 Task: Select the show release notes.
Action: Mouse moved to (6, 614)
Screenshot: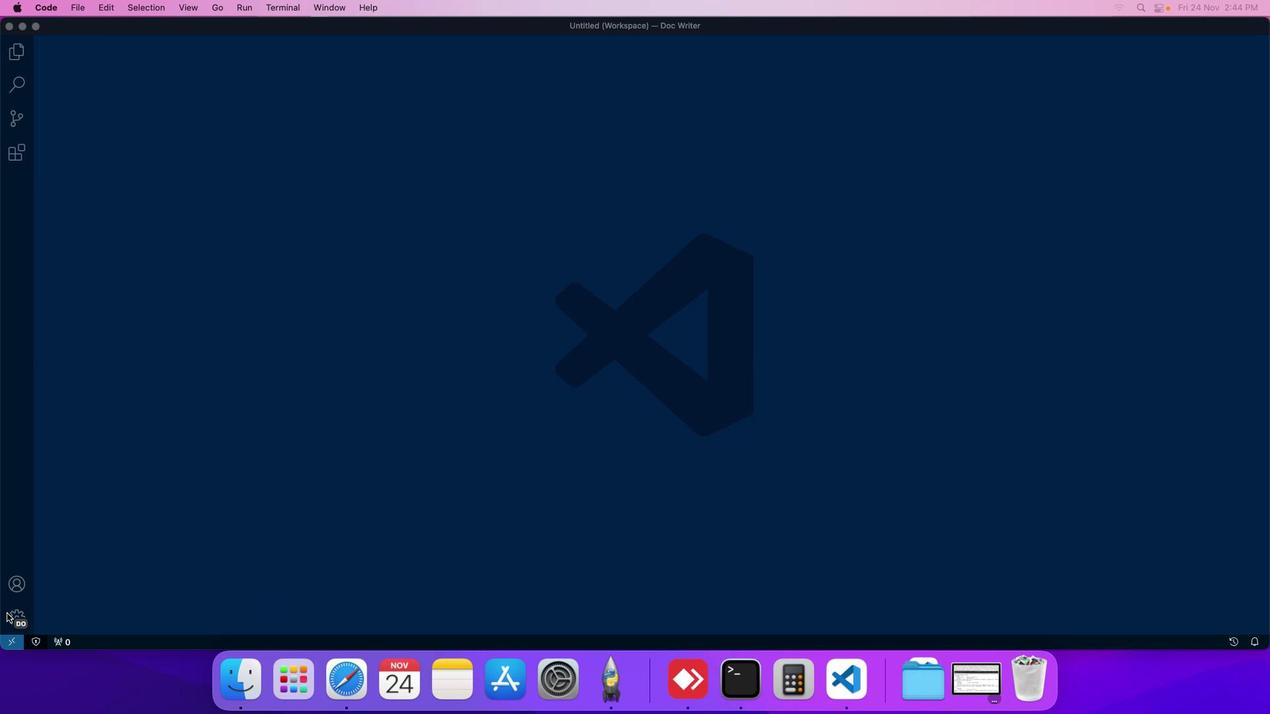 
Action: Mouse pressed left at (6, 614)
Screenshot: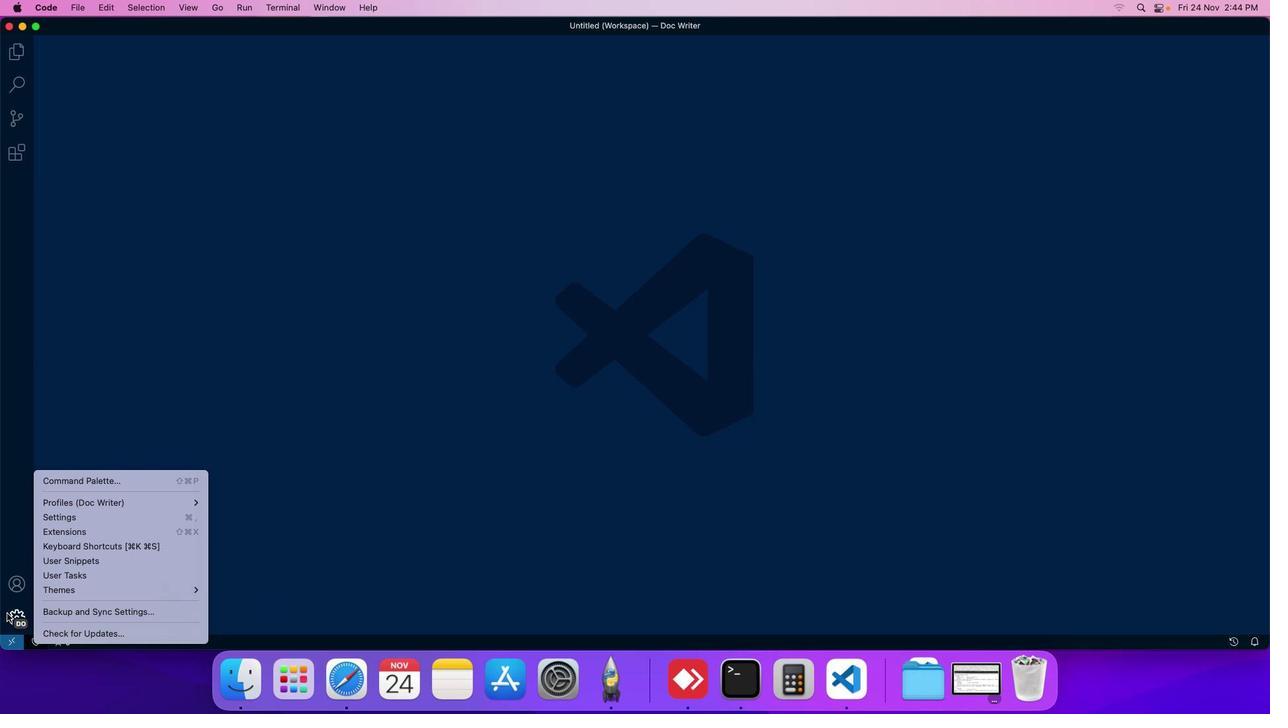 
Action: Mouse moved to (66, 484)
Screenshot: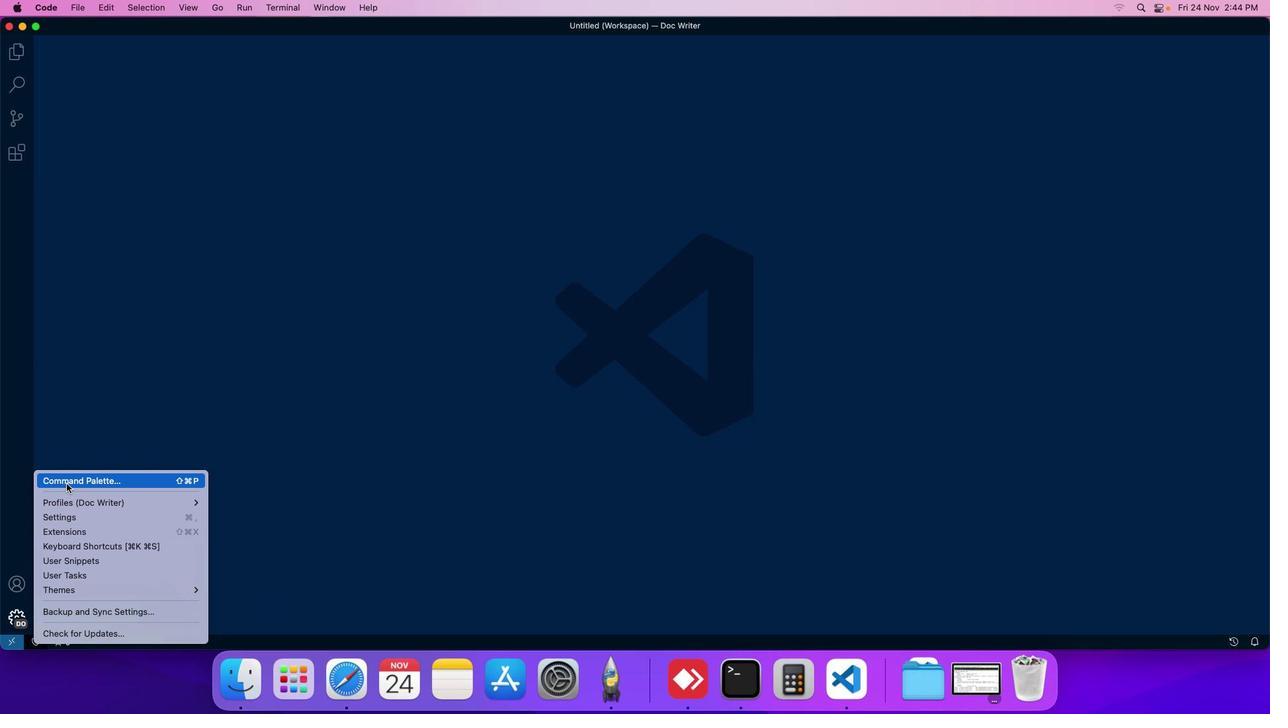 
Action: Mouse pressed left at (66, 484)
Screenshot: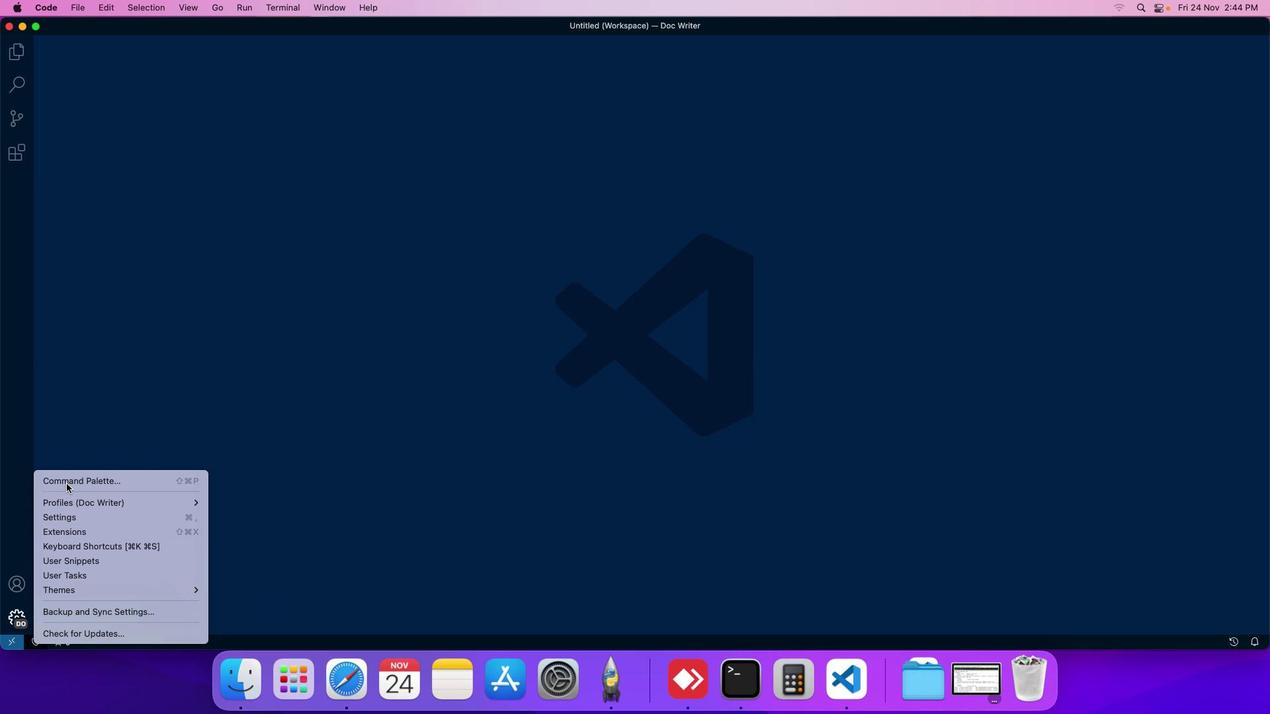 
Action: Mouse moved to (488, 248)
Screenshot: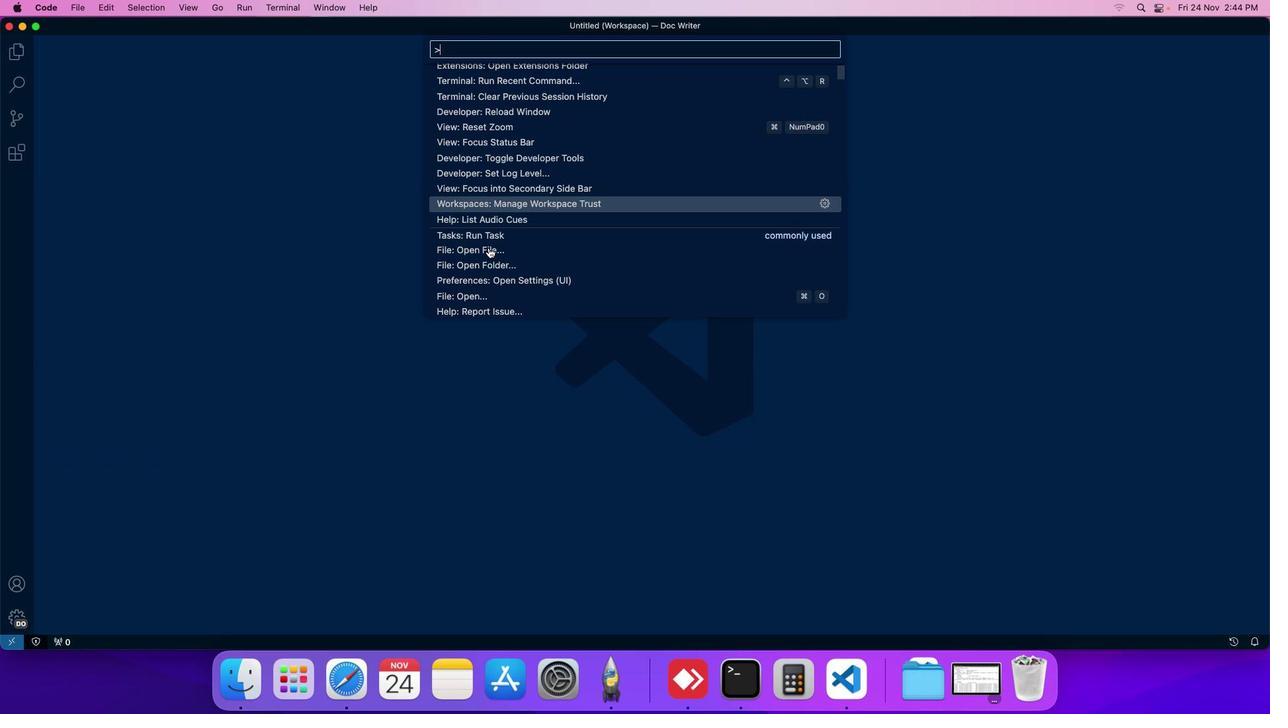 
Action: Mouse scrolled (488, 248) with delta (0, 0)
Screenshot: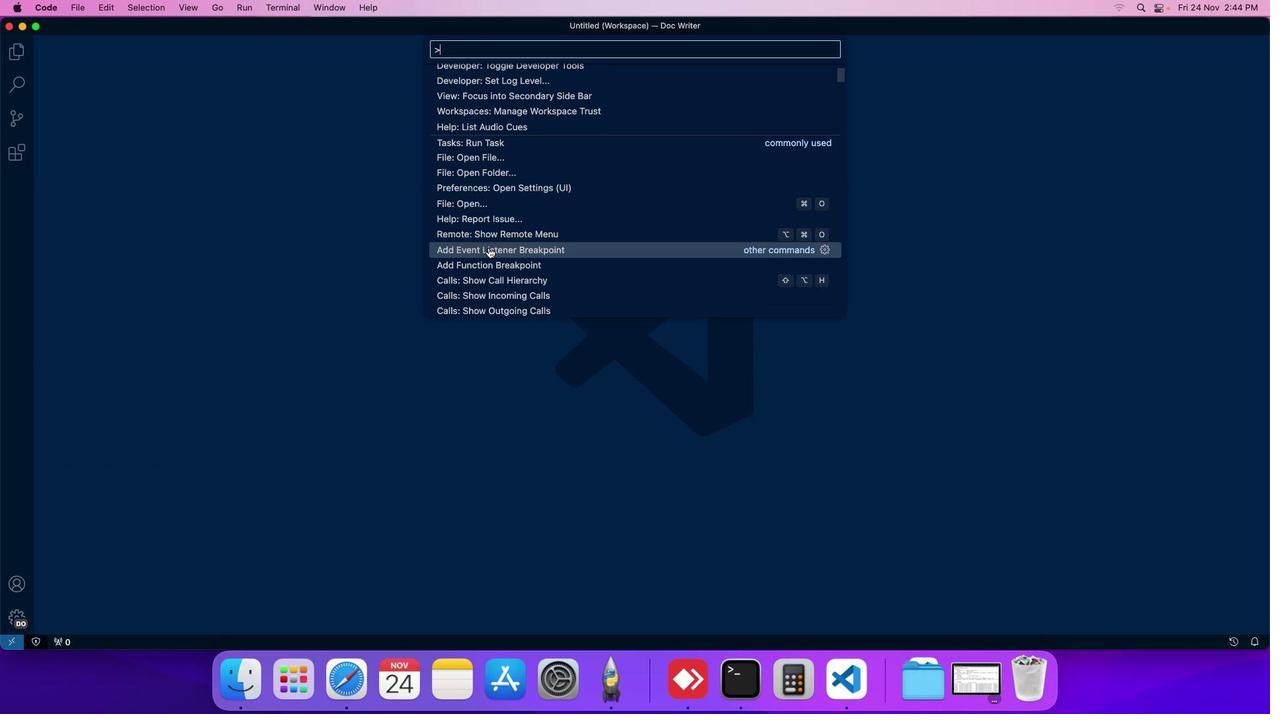 
Action: Mouse scrolled (488, 248) with delta (0, 0)
Screenshot: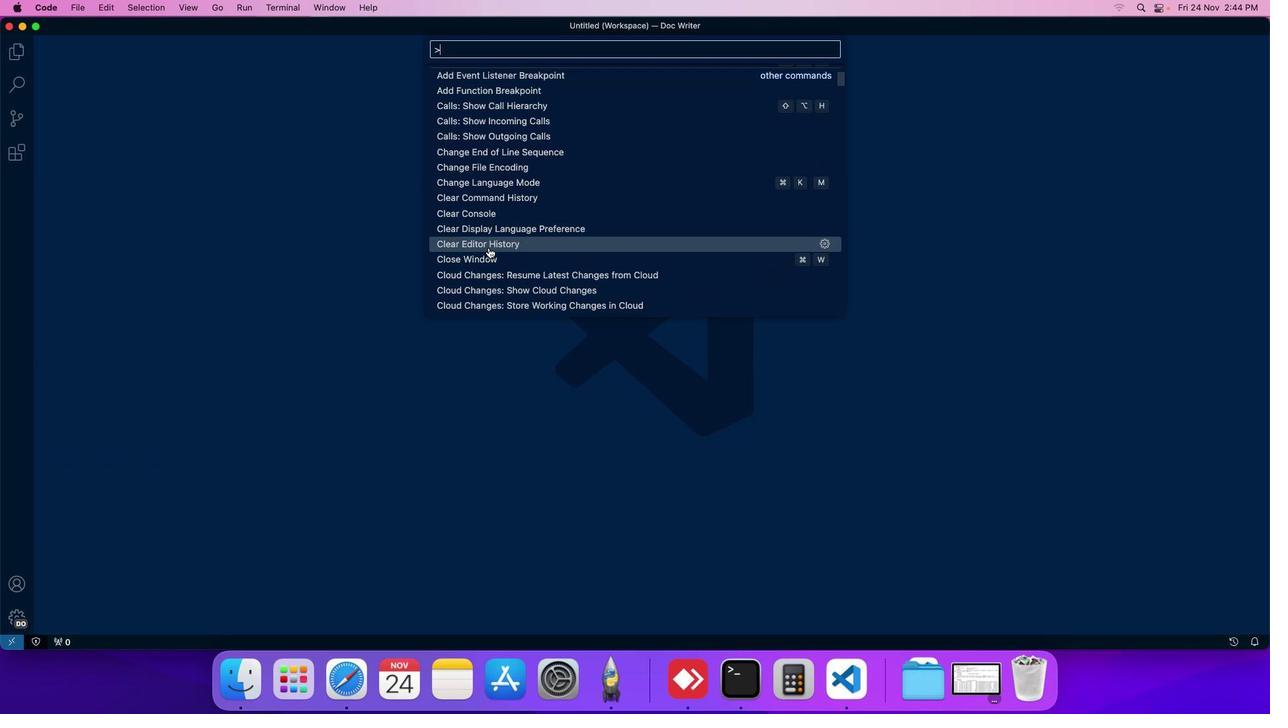 
Action: Mouse scrolled (488, 248) with delta (0, 0)
Screenshot: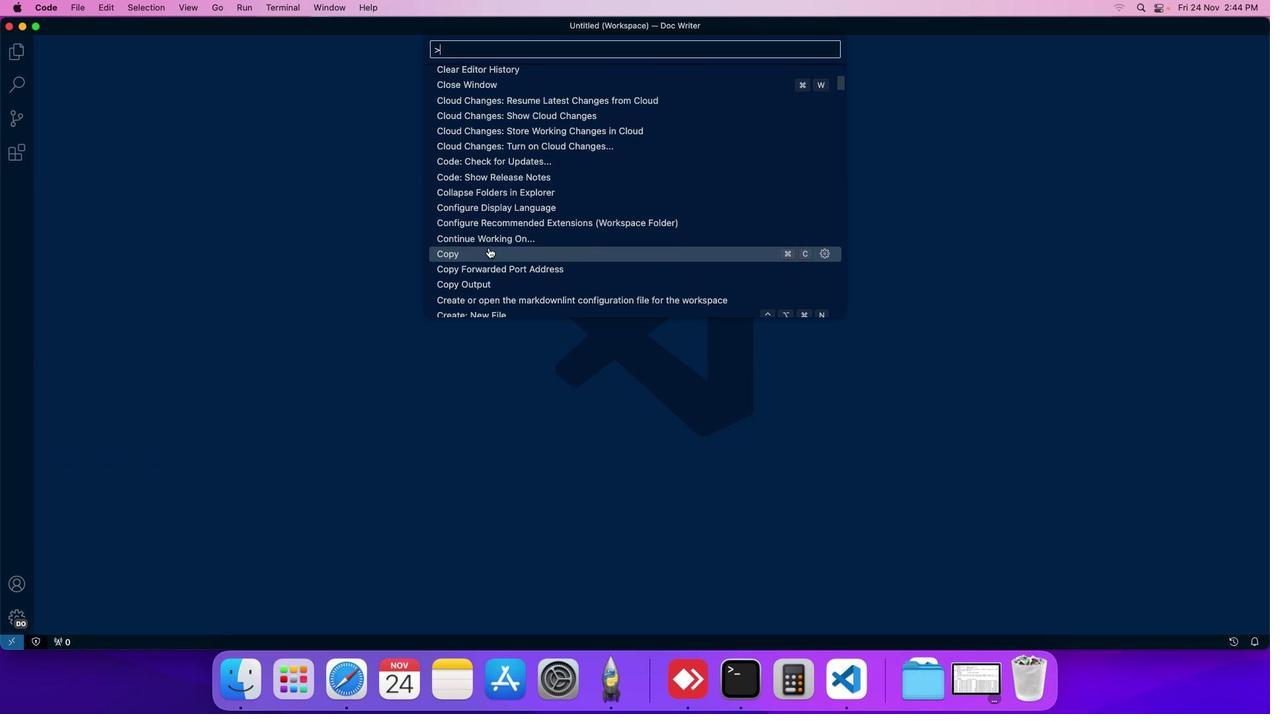 
Action: Mouse moved to (489, 246)
Screenshot: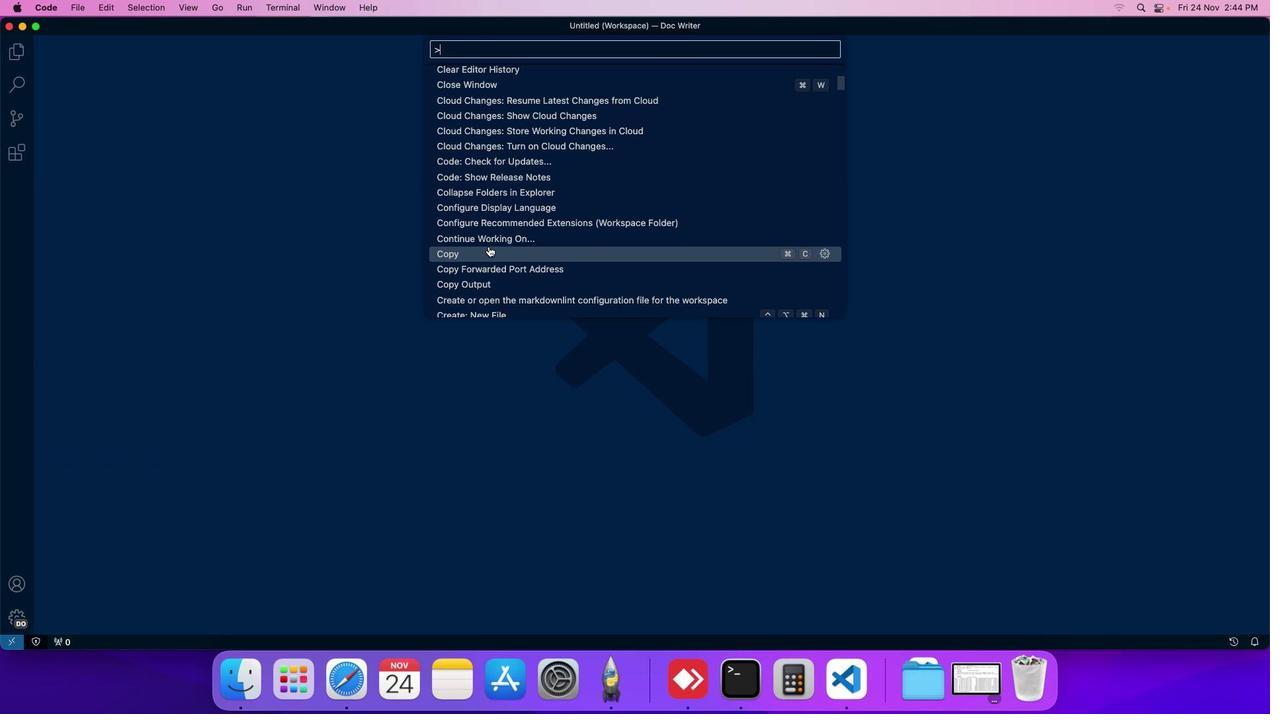 
Action: Mouse scrolled (489, 246) with delta (0, 0)
Screenshot: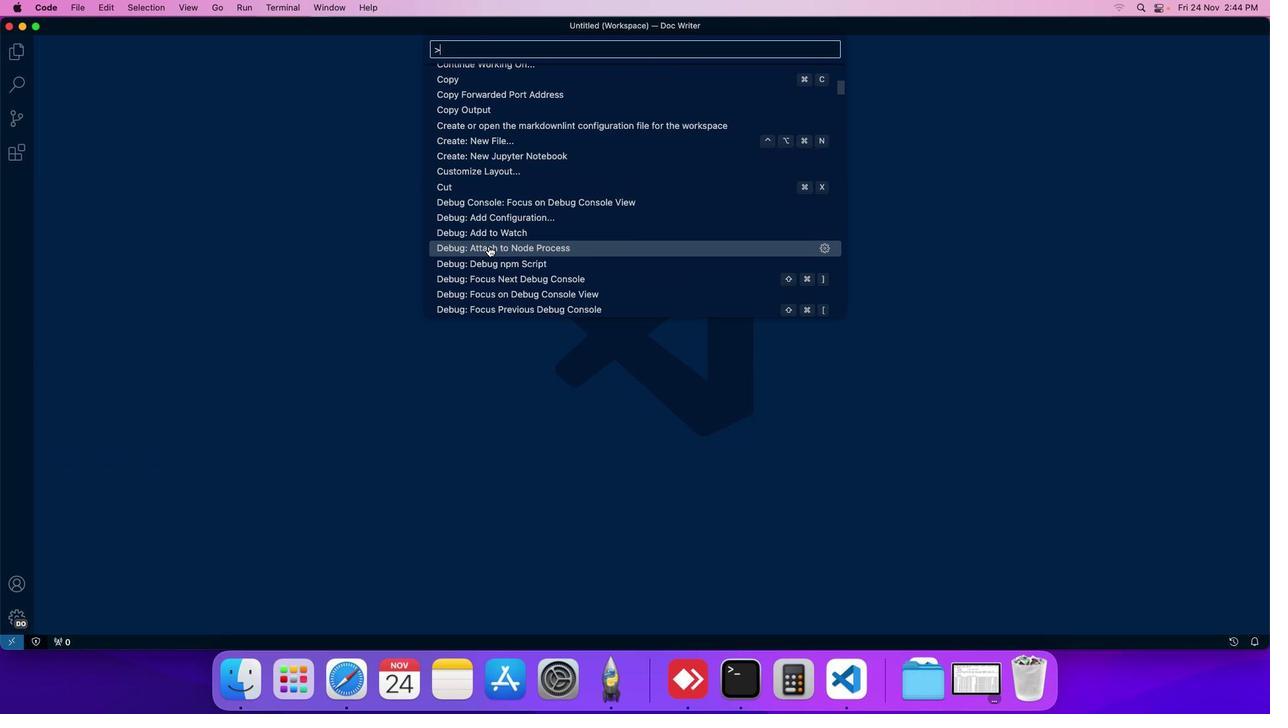 
Action: Mouse scrolled (489, 246) with delta (0, 0)
Screenshot: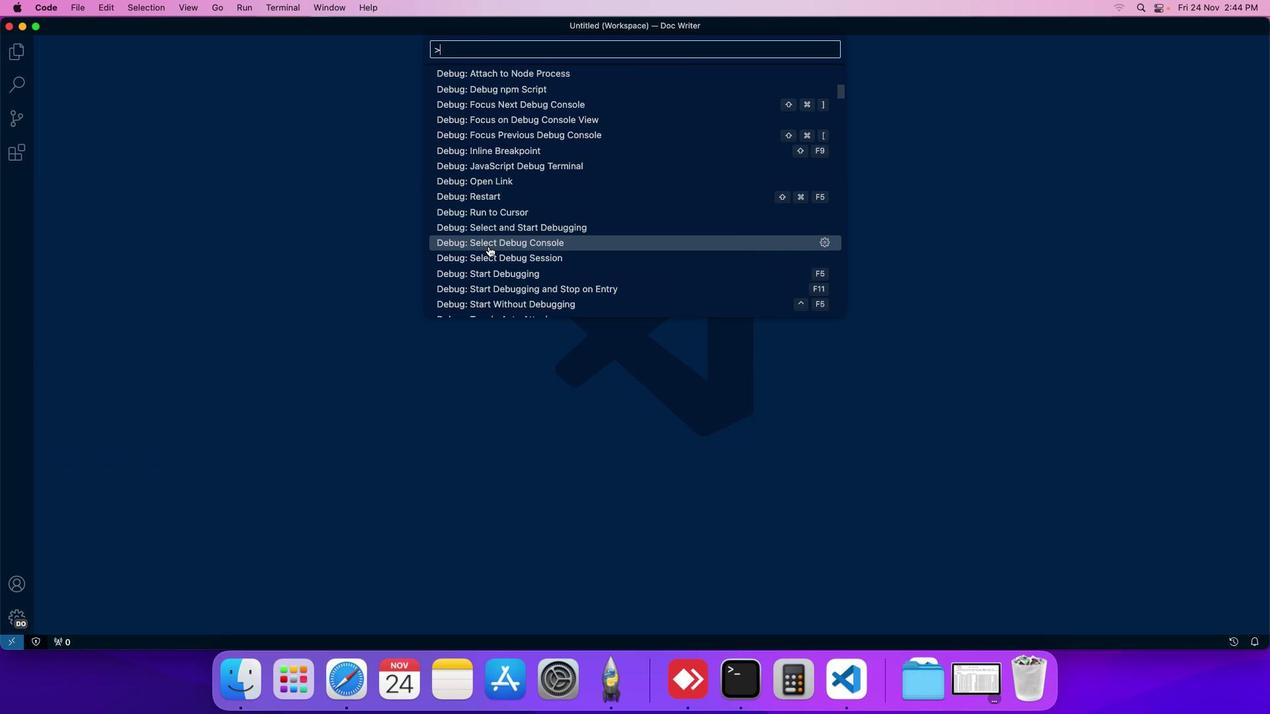 
Action: Mouse scrolled (489, 246) with delta (0, 0)
Screenshot: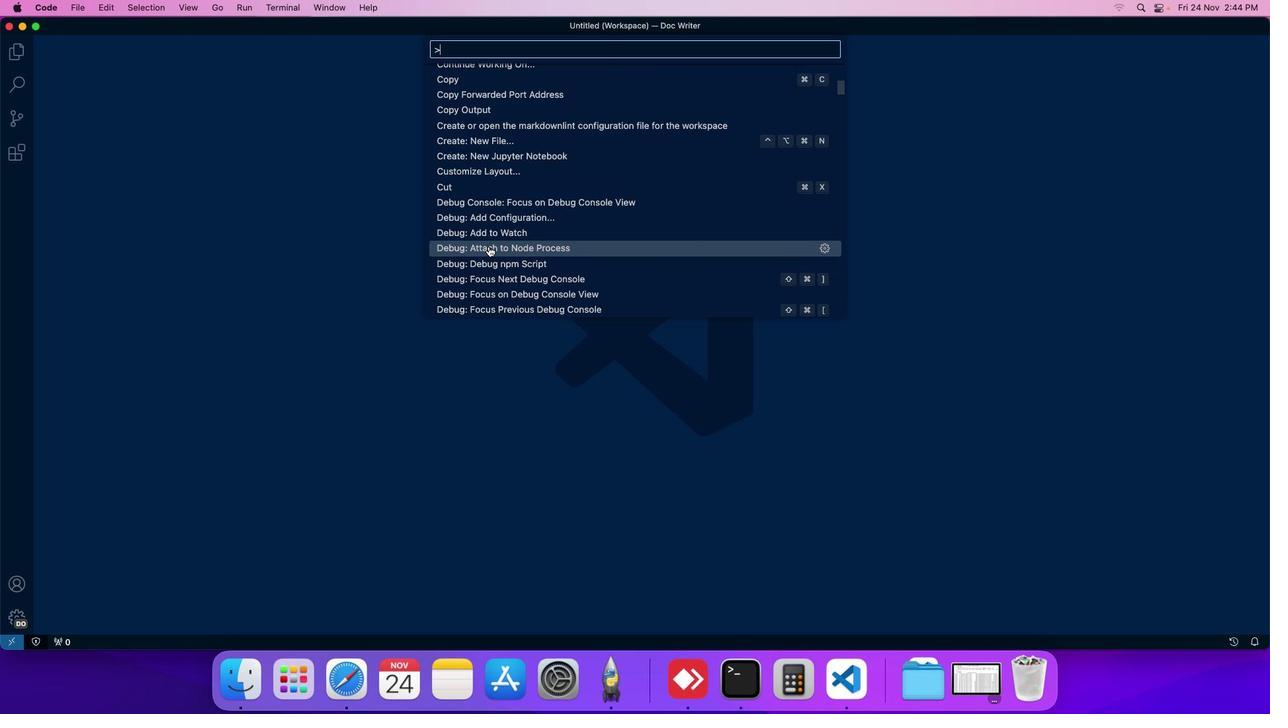 
Action: Mouse scrolled (489, 246) with delta (0, 0)
Screenshot: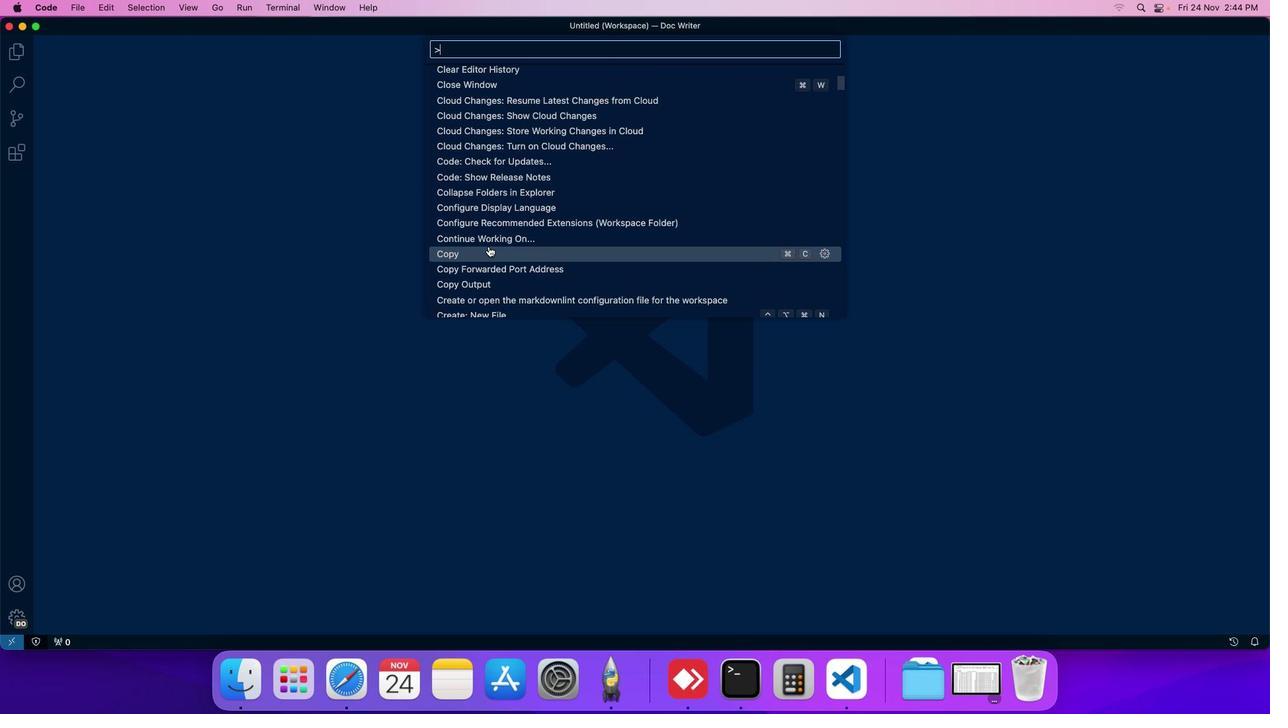 
Action: Mouse scrolled (489, 246) with delta (0, 0)
Screenshot: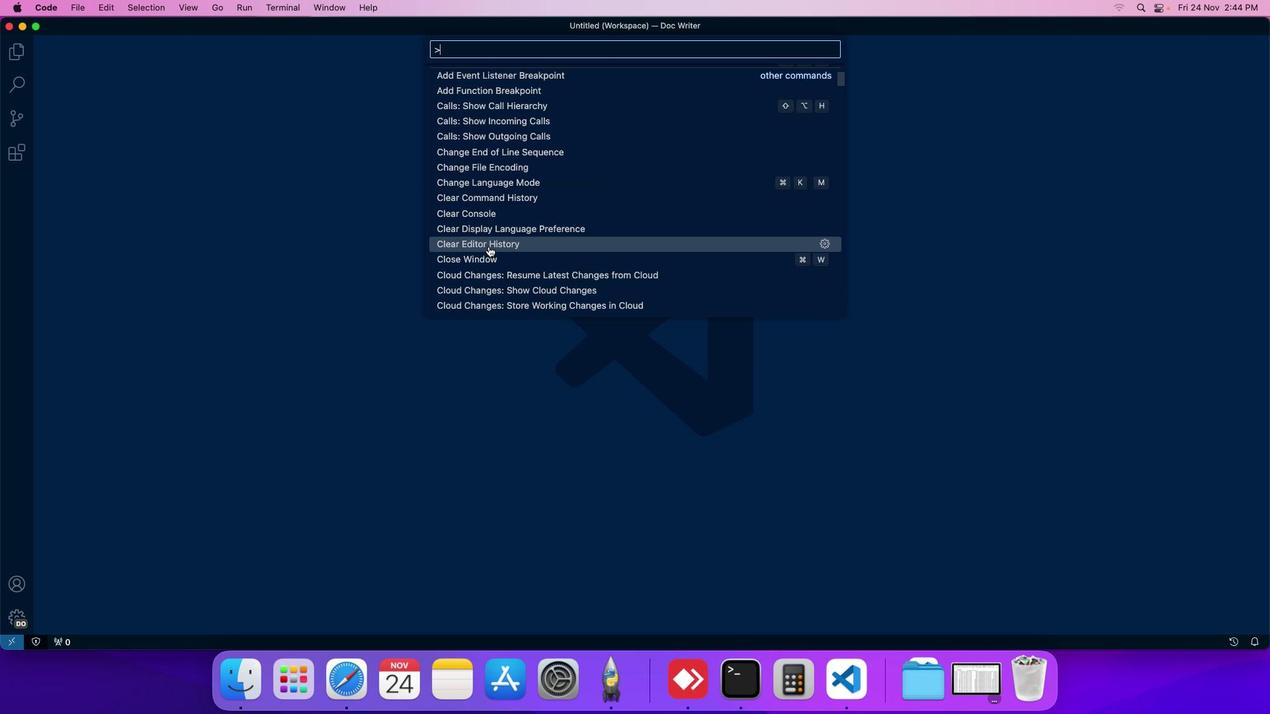 
Action: Mouse scrolled (489, 246) with delta (0, 0)
Screenshot: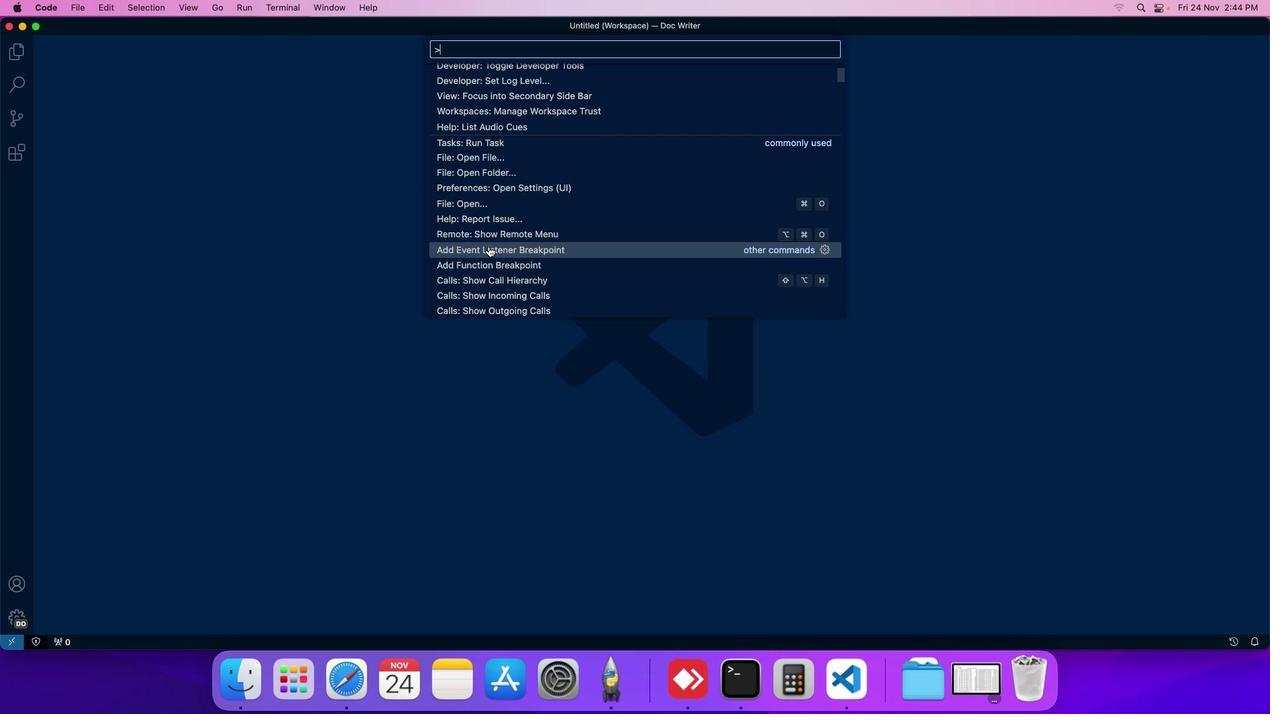 
Action: Mouse scrolled (489, 246) with delta (0, 0)
Screenshot: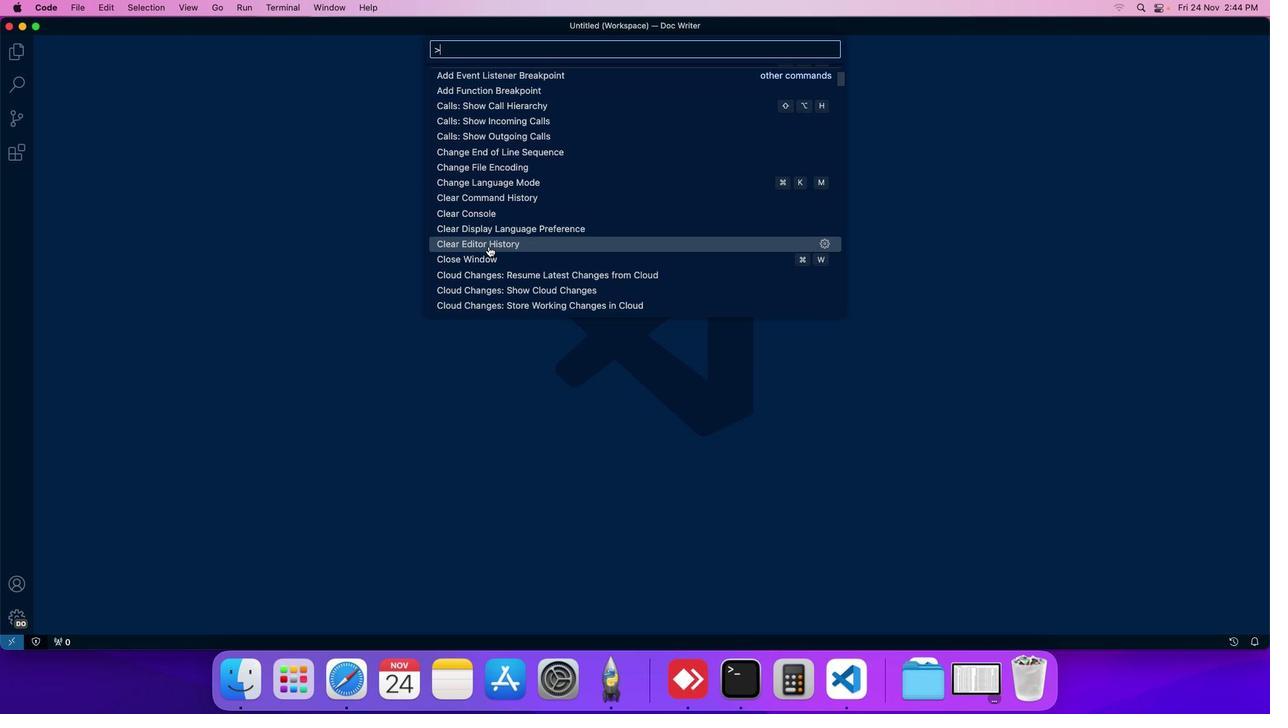 
Action: Mouse scrolled (489, 246) with delta (0, 0)
Screenshot: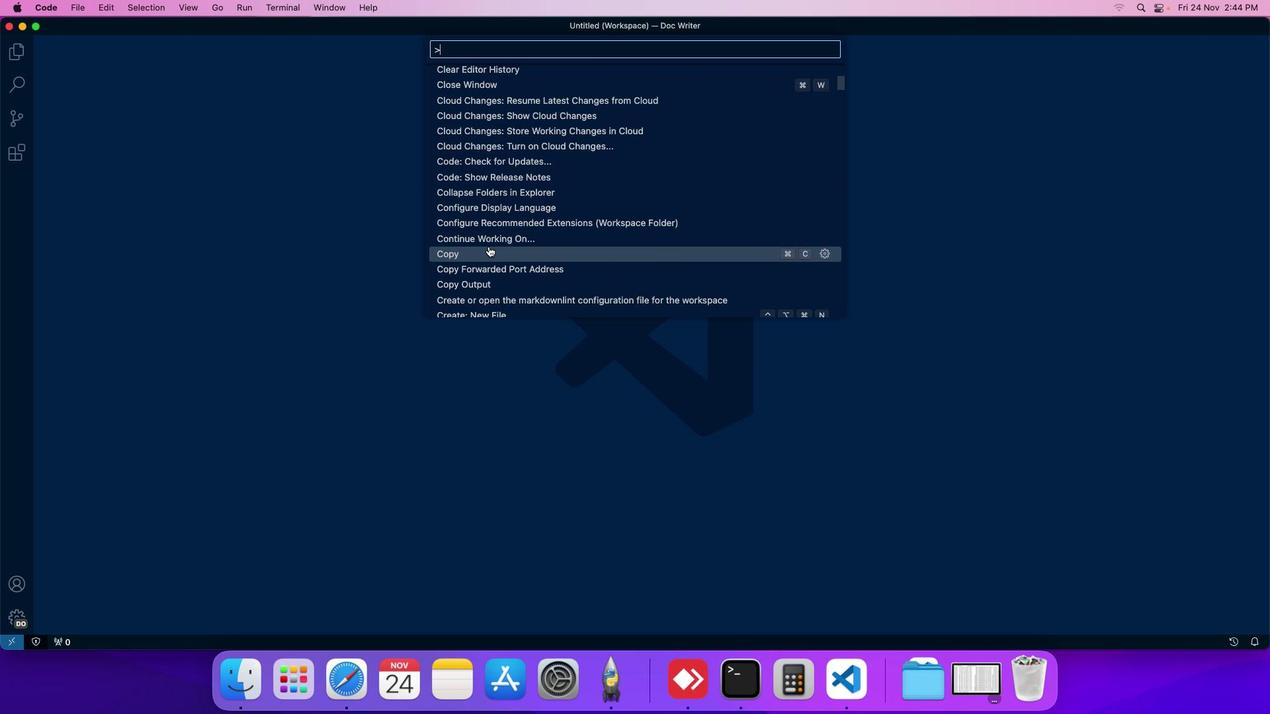 
Action: Mouse moved to (495, 182)
Screenshot: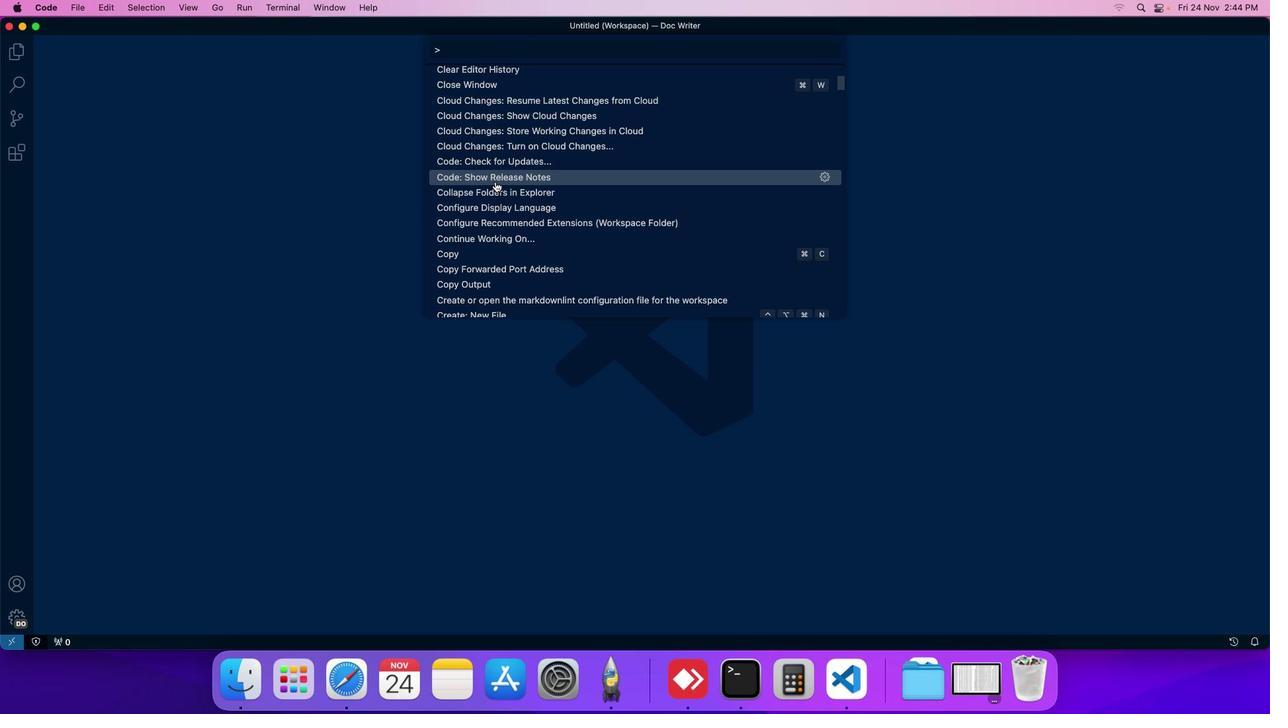 
Action: Mouse pressed left at (495, 182)
Screenshot: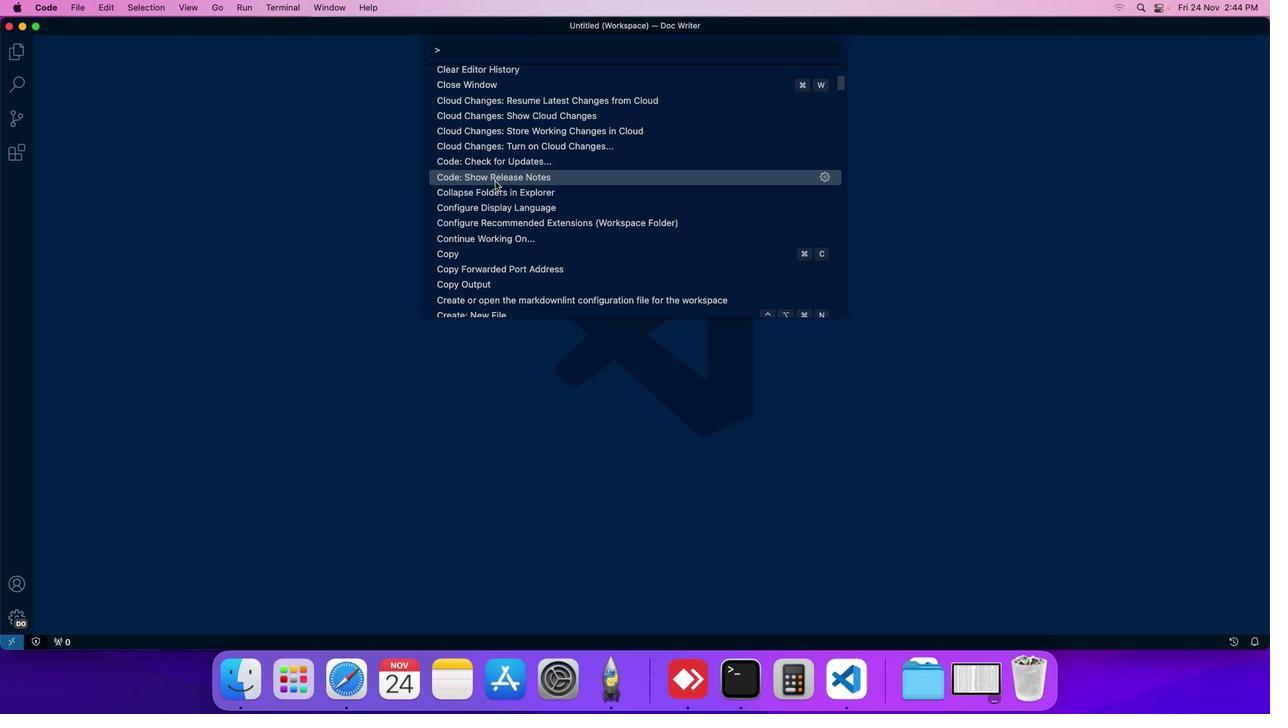 
Action: Mouse moved to (328, 363)
Screenshot: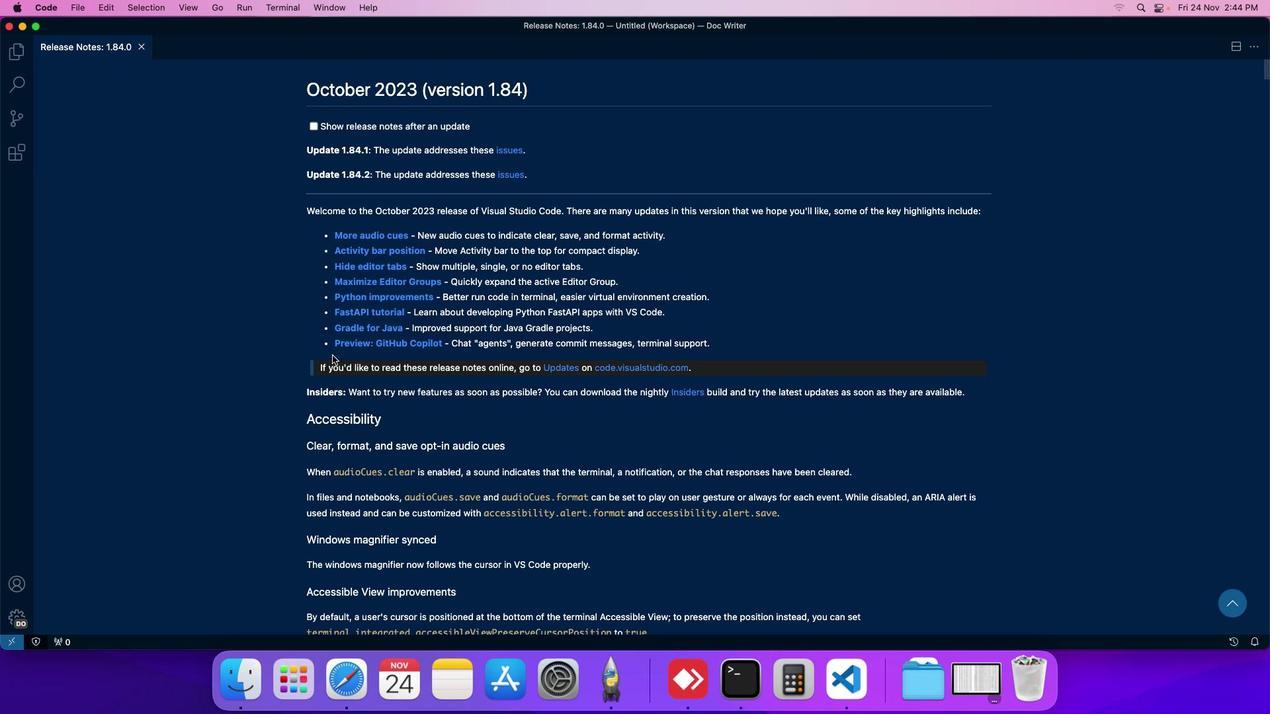 
